 Task: Sort the products by unit price (high first).
Action: Mouse moved to (14, 127)
Screenshot: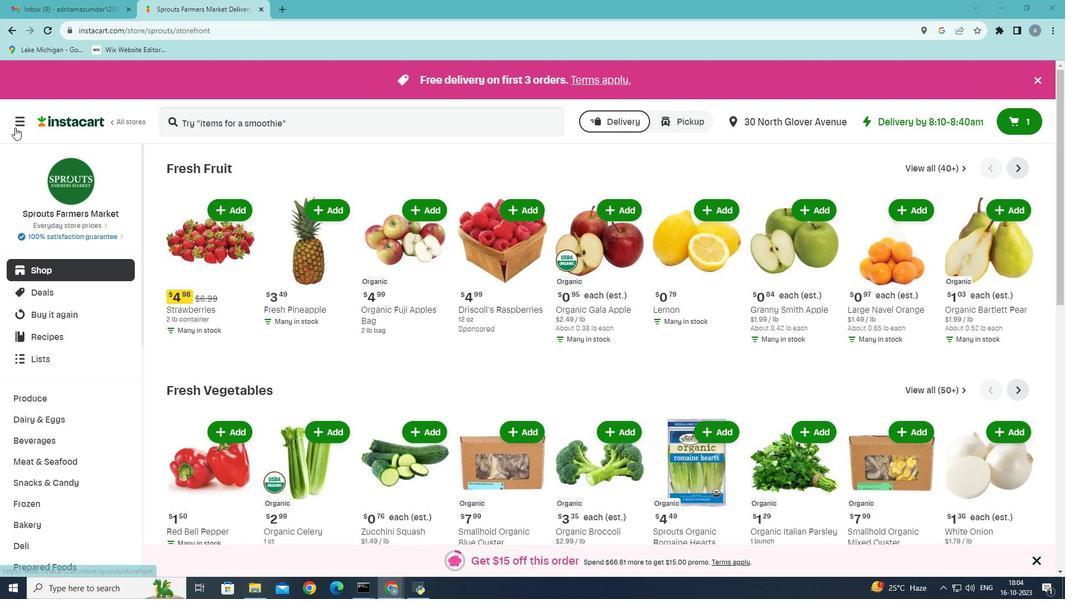 
Action: Mouse pressed left at (14, 127)
Screenshot: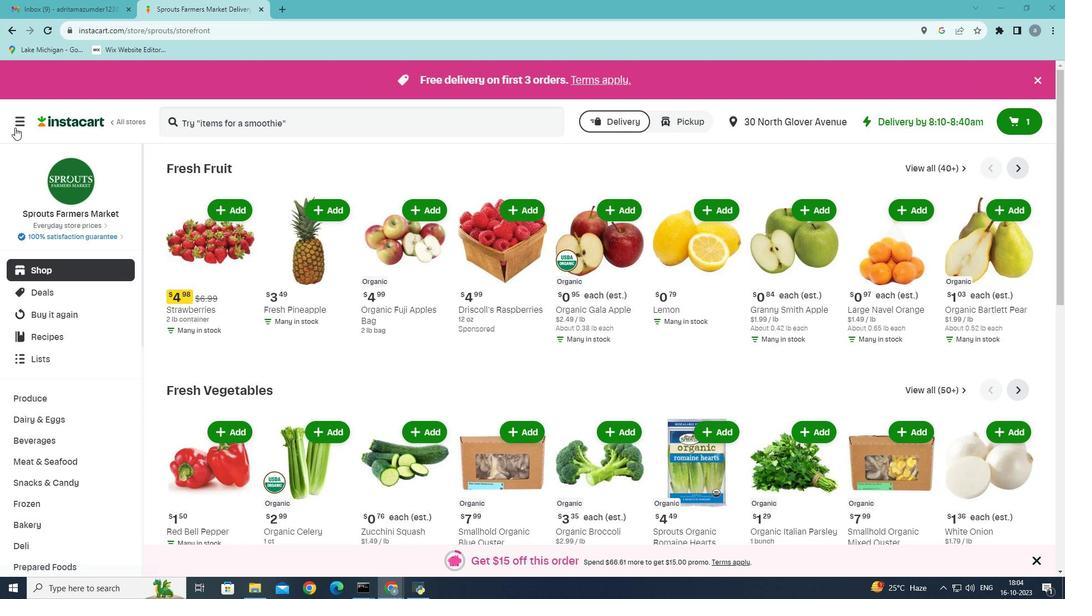 
Action: Mouse moved to (47, 322)
Screenshot: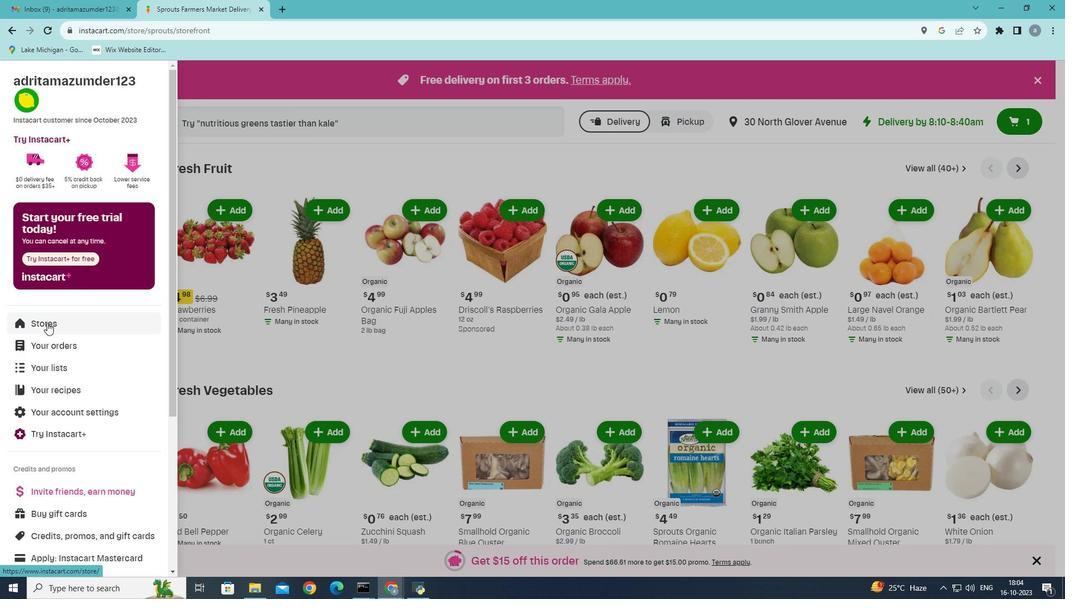 
Action: Mouse pressed left at (47, 322)
Screenshot: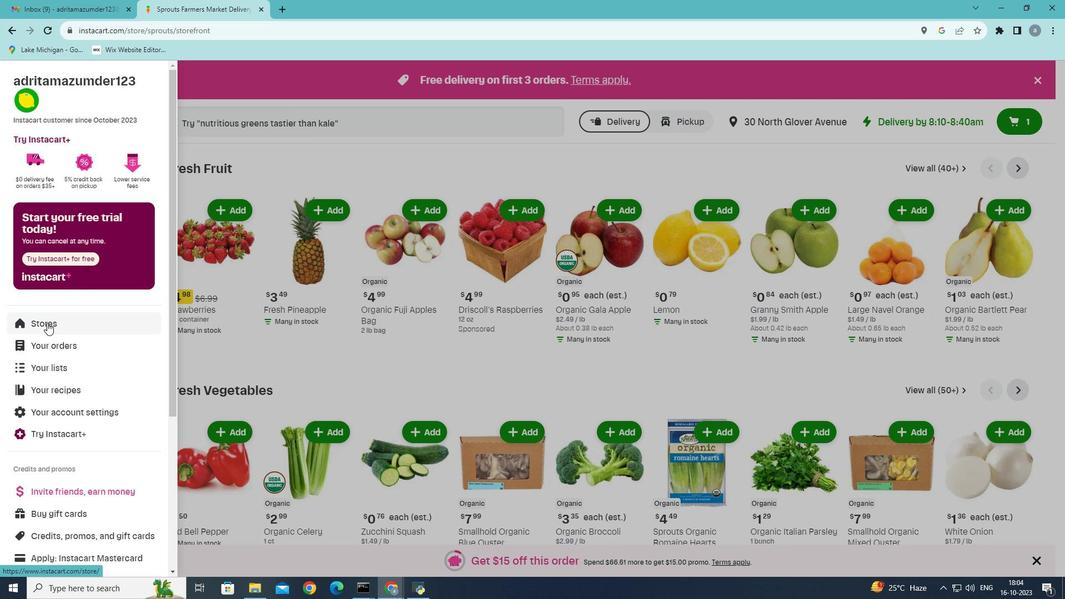 
Action: Mouse moved to (269, 134)
Screenshot: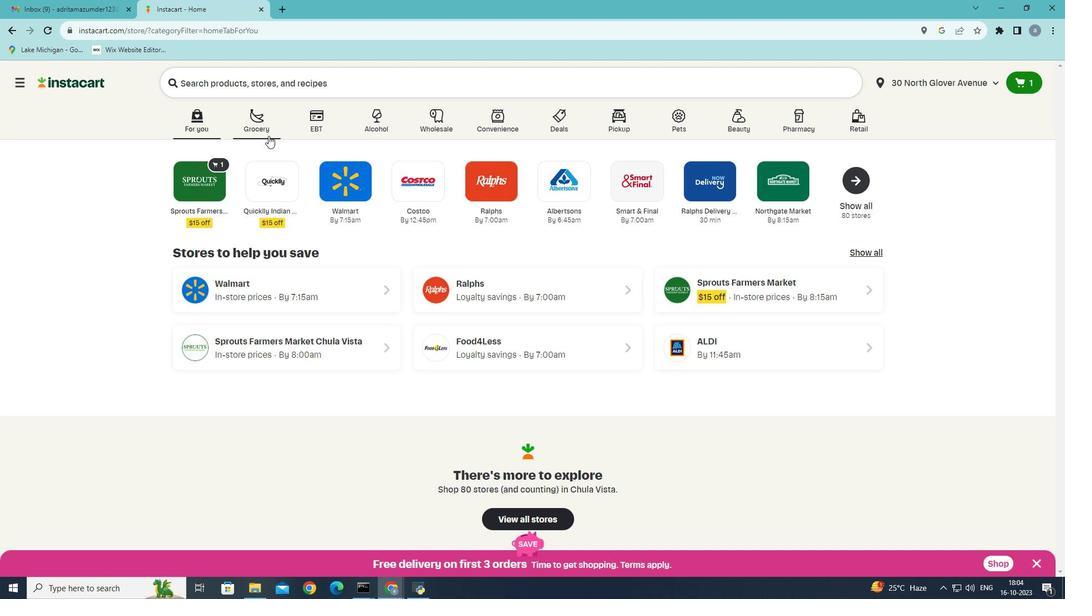 
Action: Mouse pressed left at (269, 134)
Screenshot: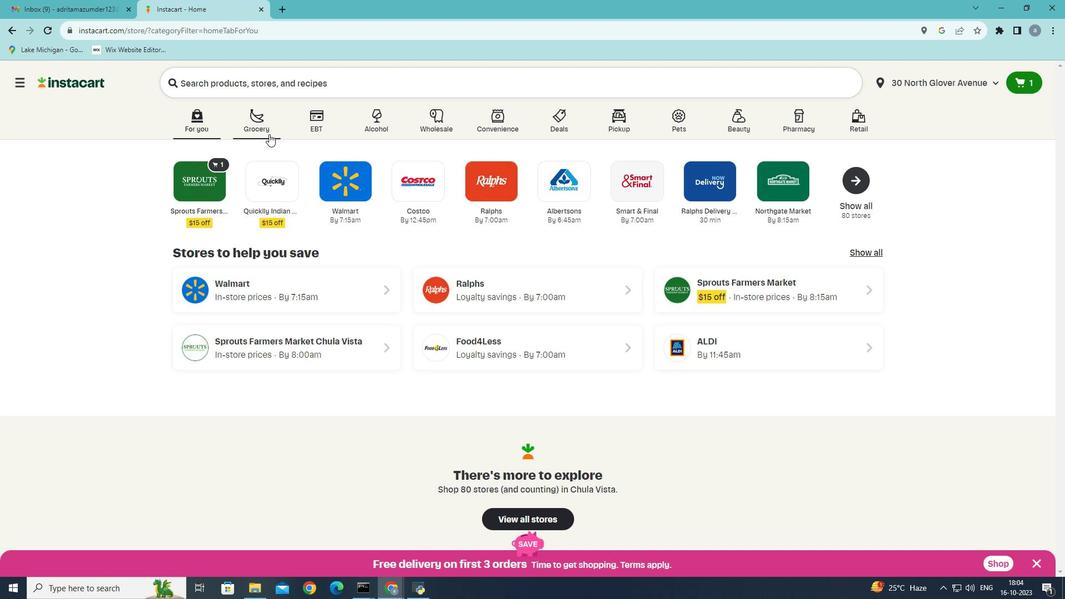
Action: Mouse moved to (295, 183)
Screenshot: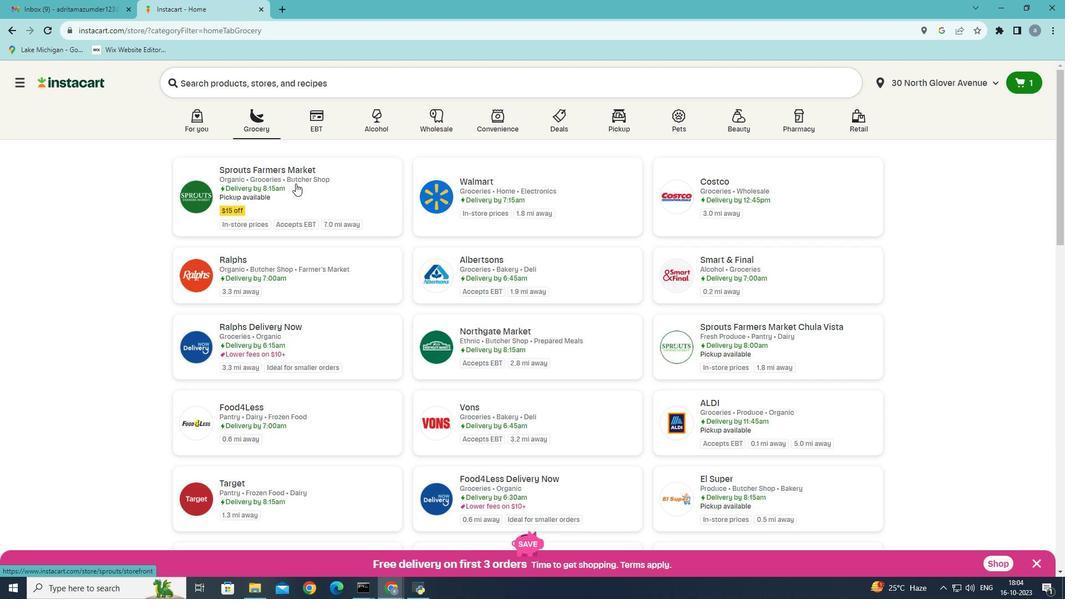 
Action: Mouse pressed left at (295, 183)
Screenshot: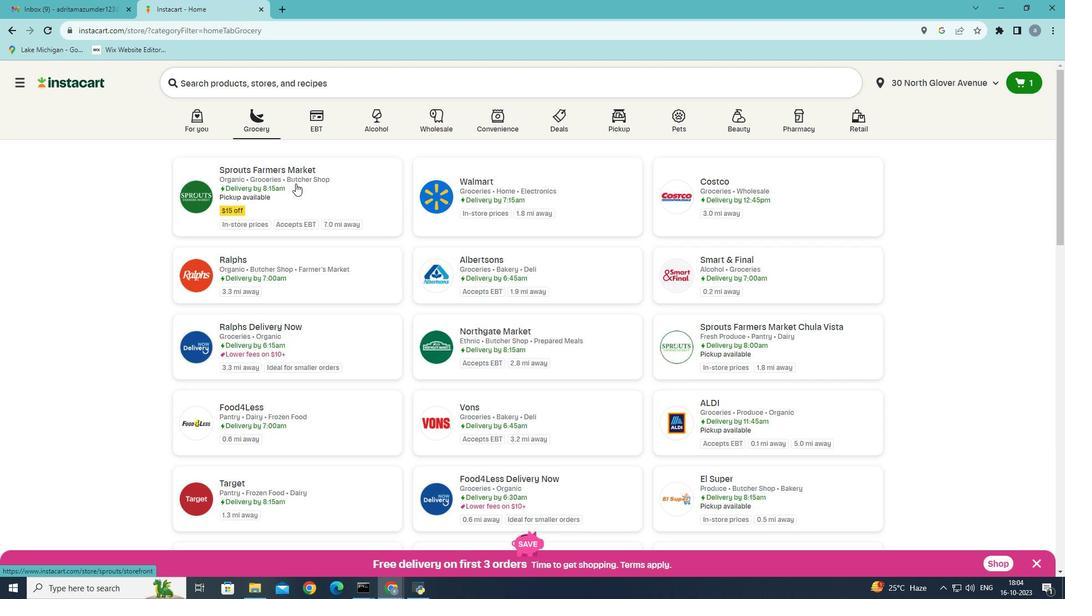 
Action: Mouse moved to (32, 462)
Screenshot: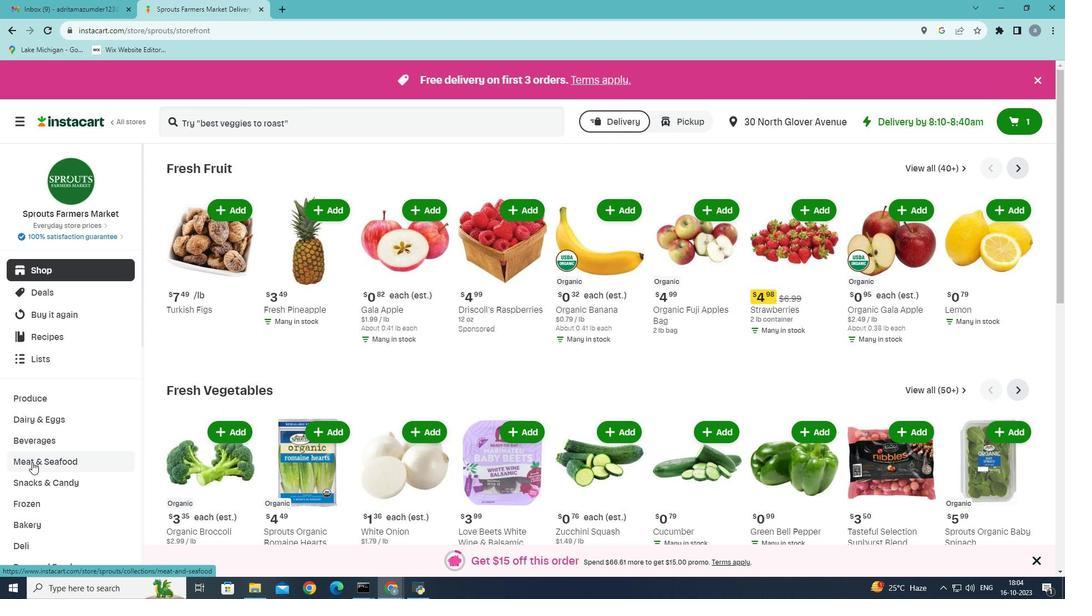 
Action: Mouse pressed left at (32, 462)
Screenshot: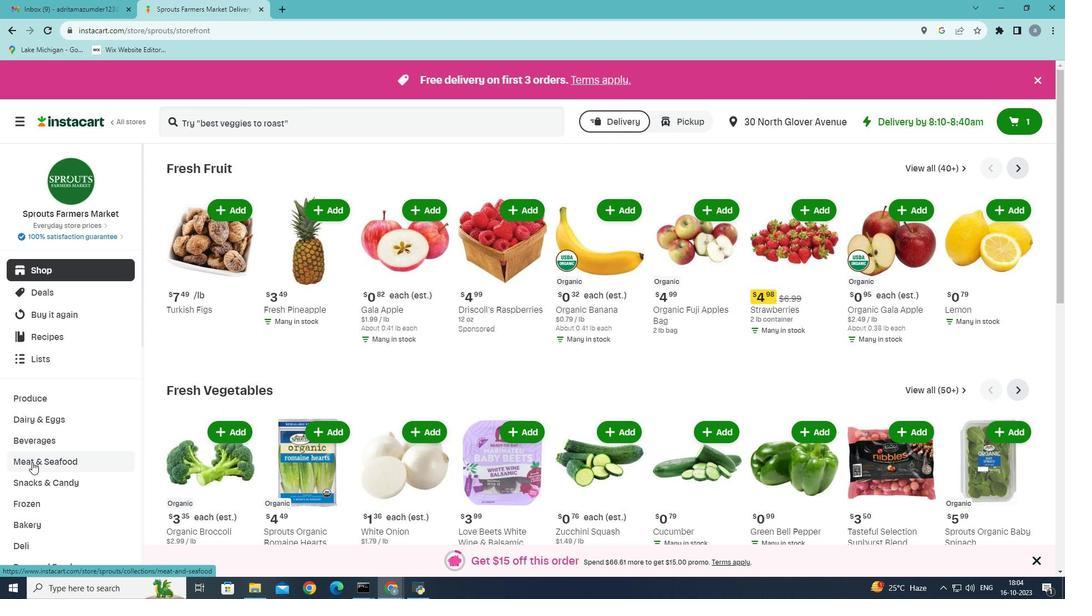 
Action: Mouse moved to (283, 196)
Screenshot: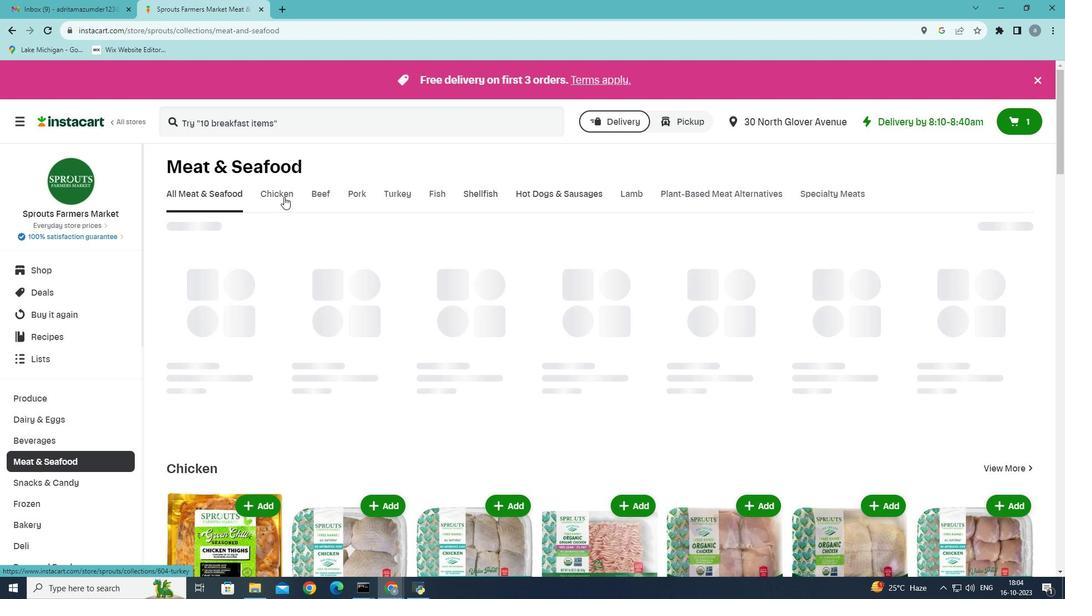 
Action: Mouse pressed left at (283, 196)
Screenshot: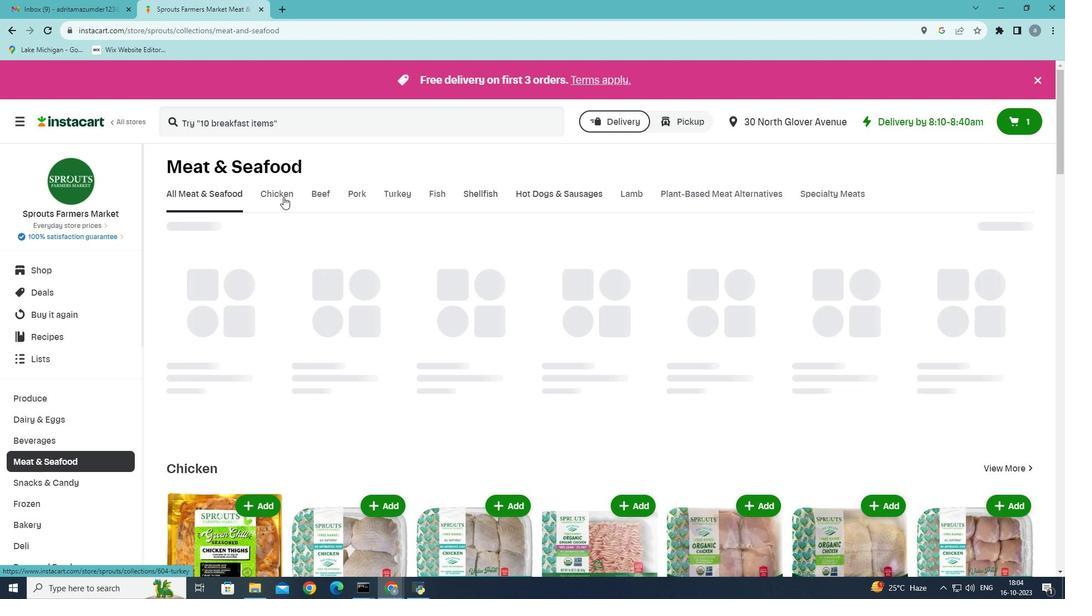 
Action: Mouse moved to (594, 241)
Screenshot: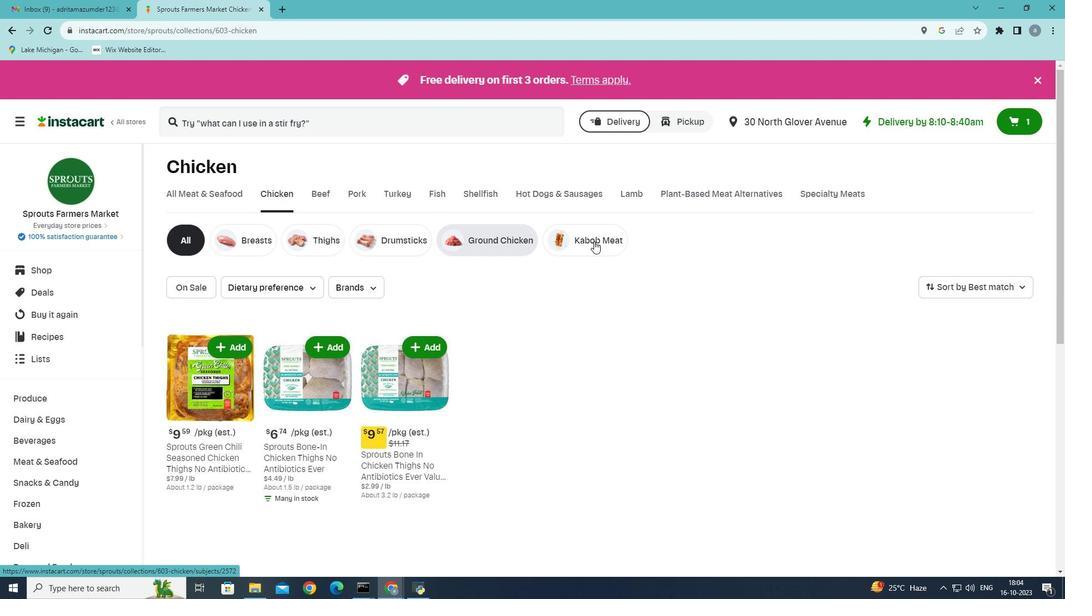 
Action: Mouse pressed left at (594, 241)
Screenshot: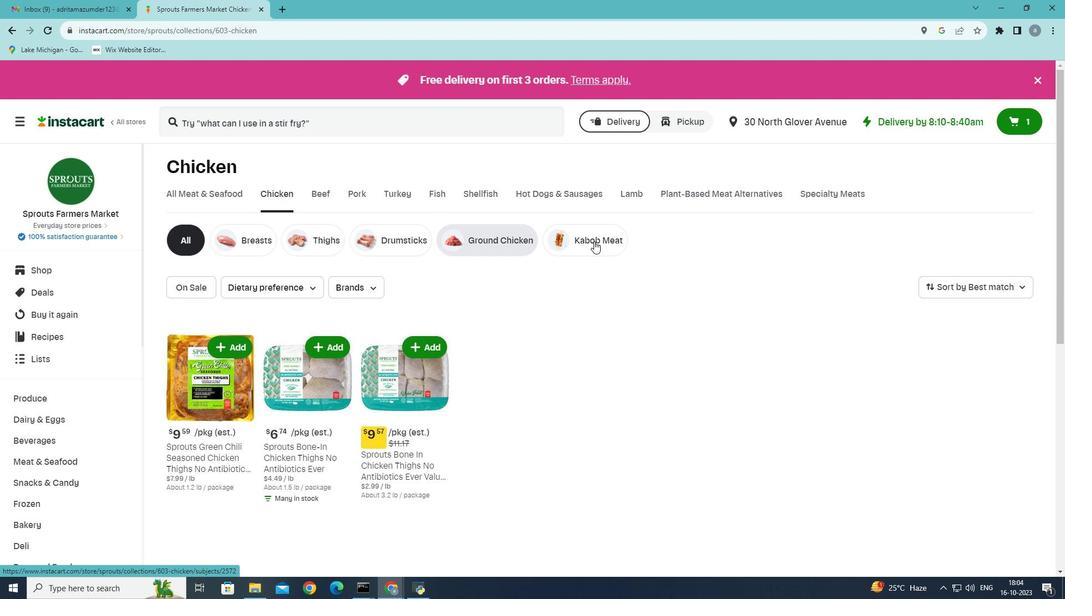 
Action: Mouse moved to (985, 289)
Screenshot: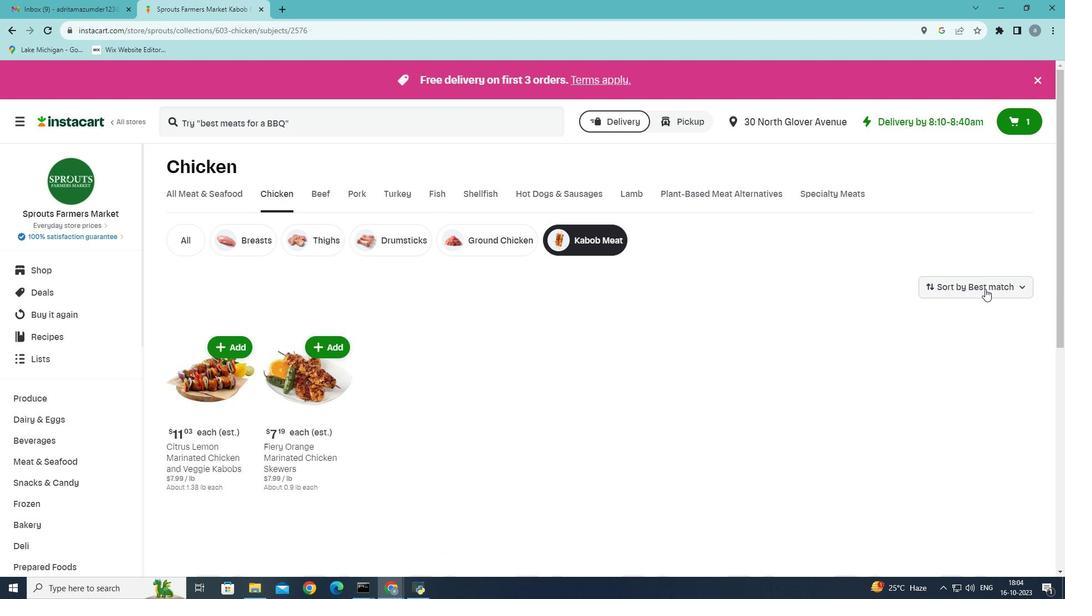 
Action: Mouse pressed left at (985, 289)
Screenshot: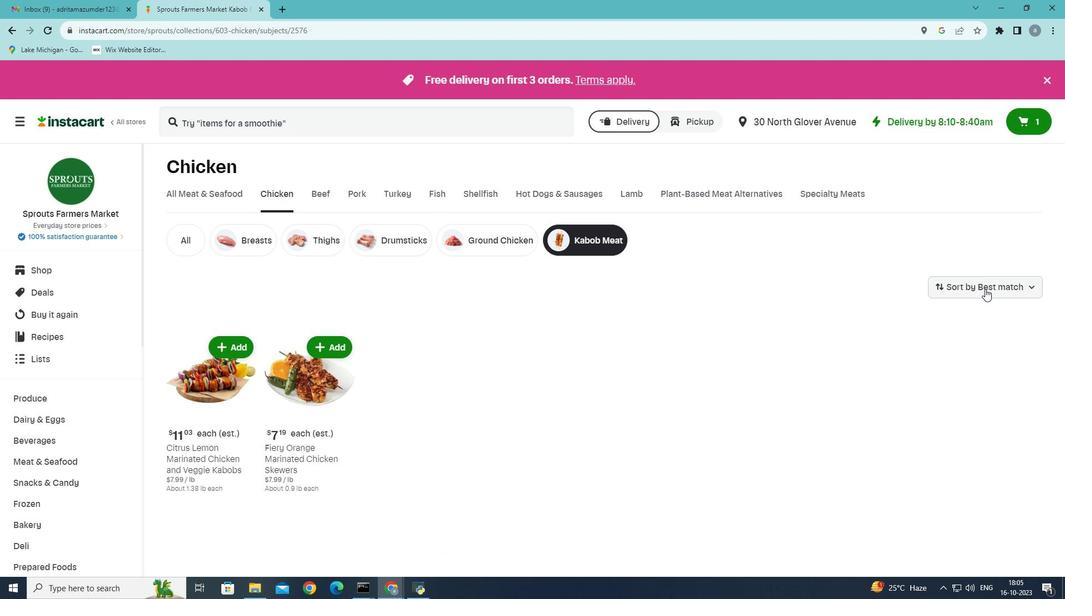
Action: Mouse moved to (998, 366)
Screenshot: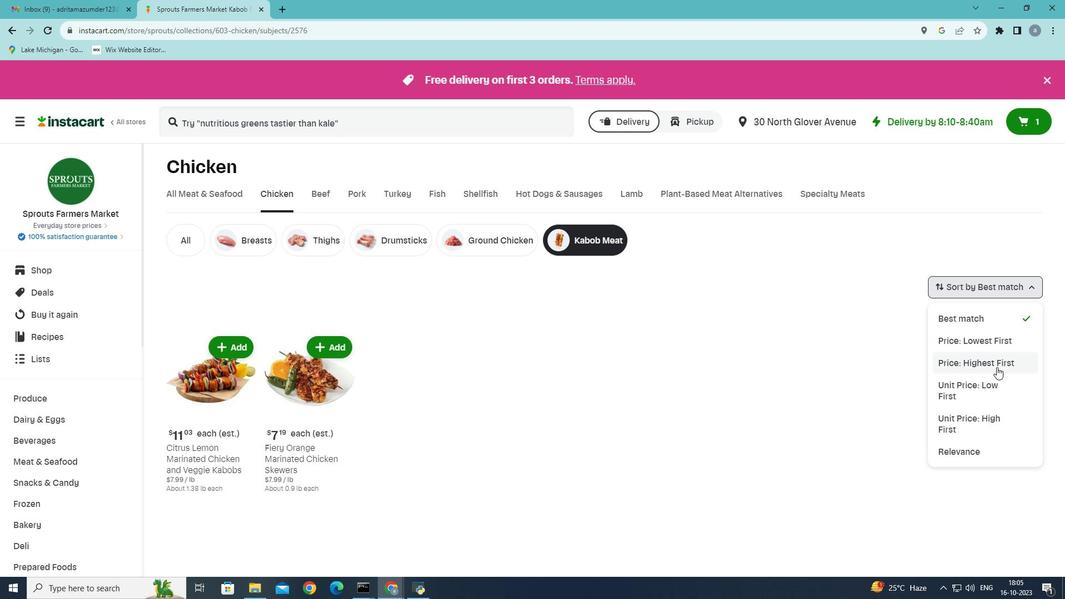 
Action: Mouse pressed left at (998, 366)
Screenshot: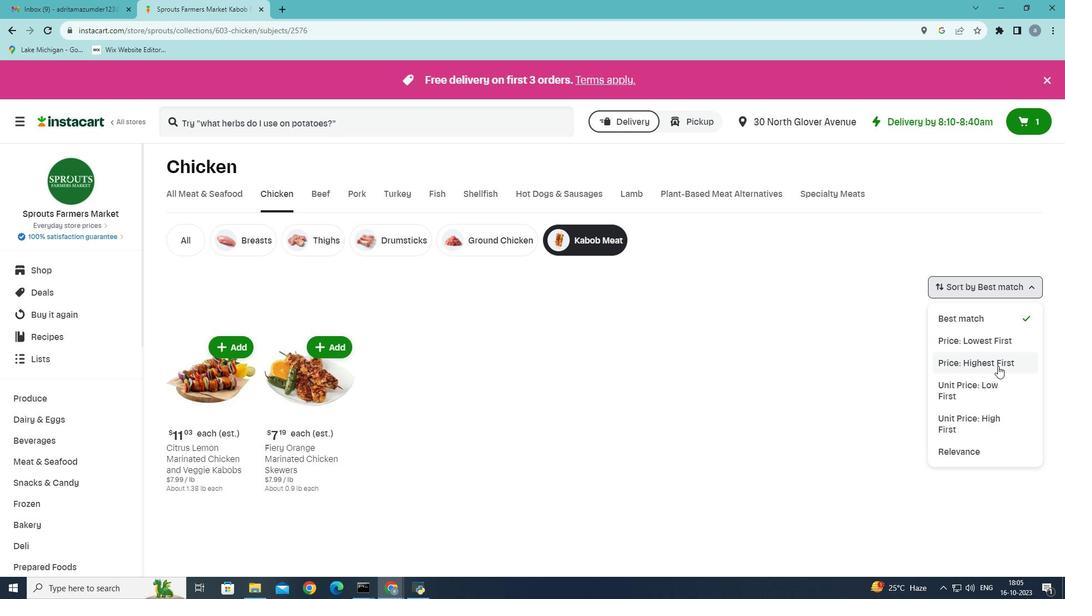 
Action: Mouse moved to (888, 413)
Screenshot: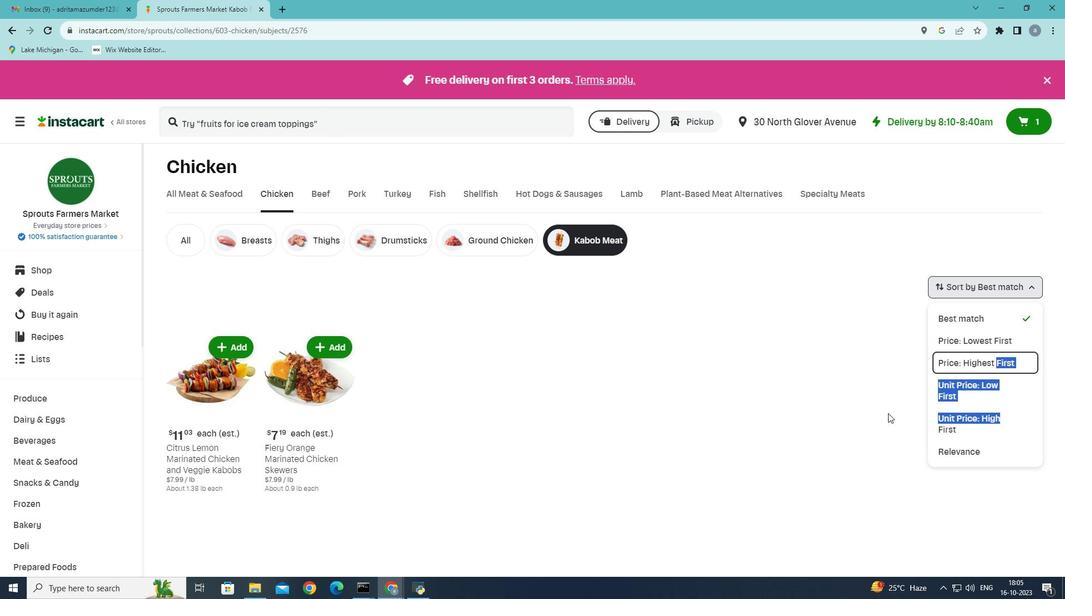 
Action: Mouse pressed left at (888, 413)
Screenshot: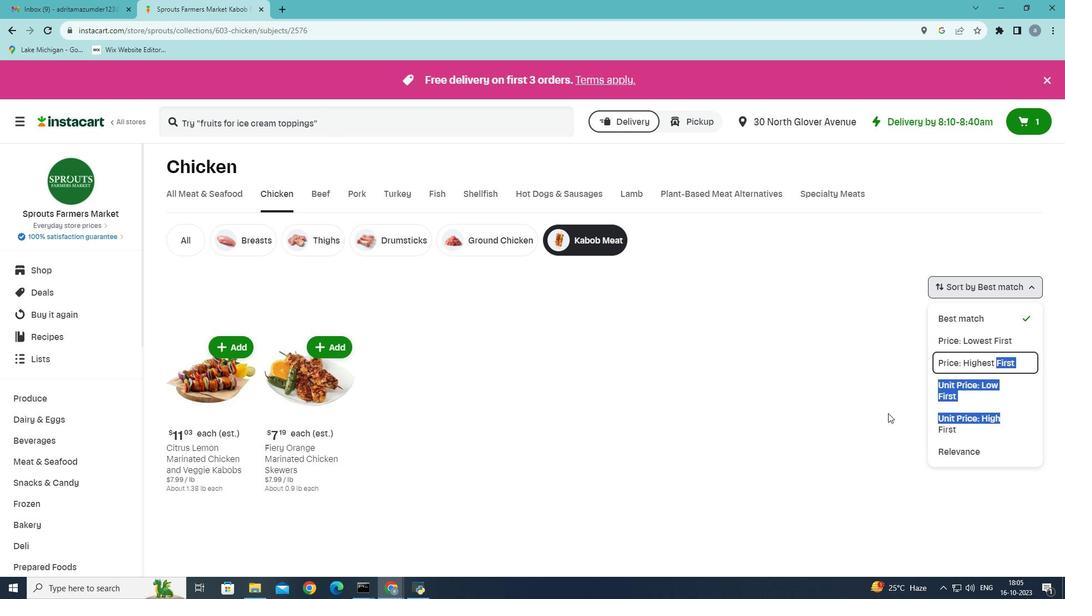 
Action: Mouse moved to (1029, 286)
Screenshot: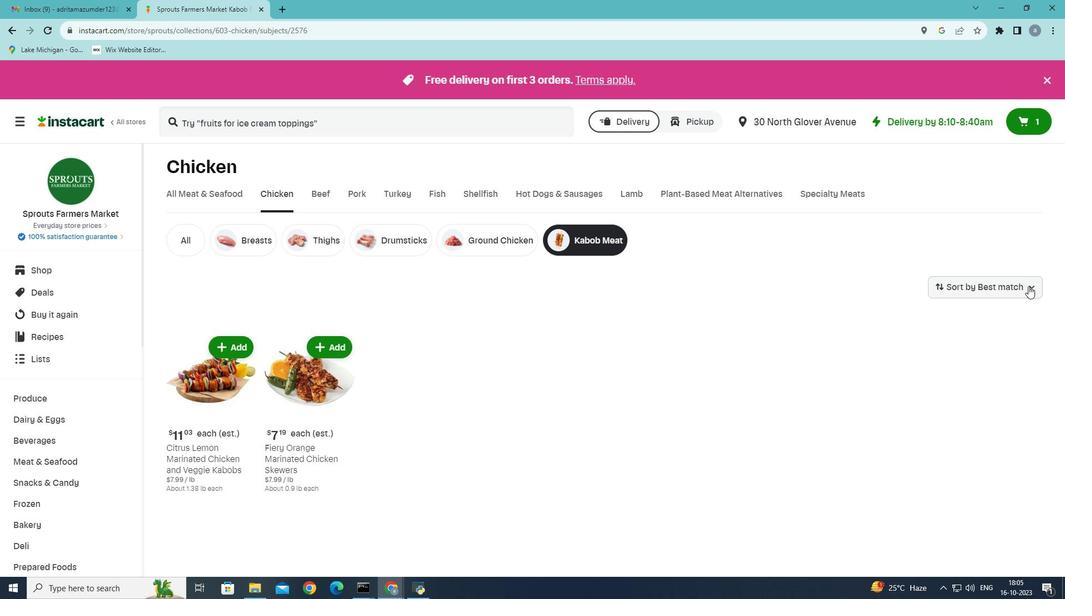 
Action: Mouse pressed left at (1029, 286)
Screenshot: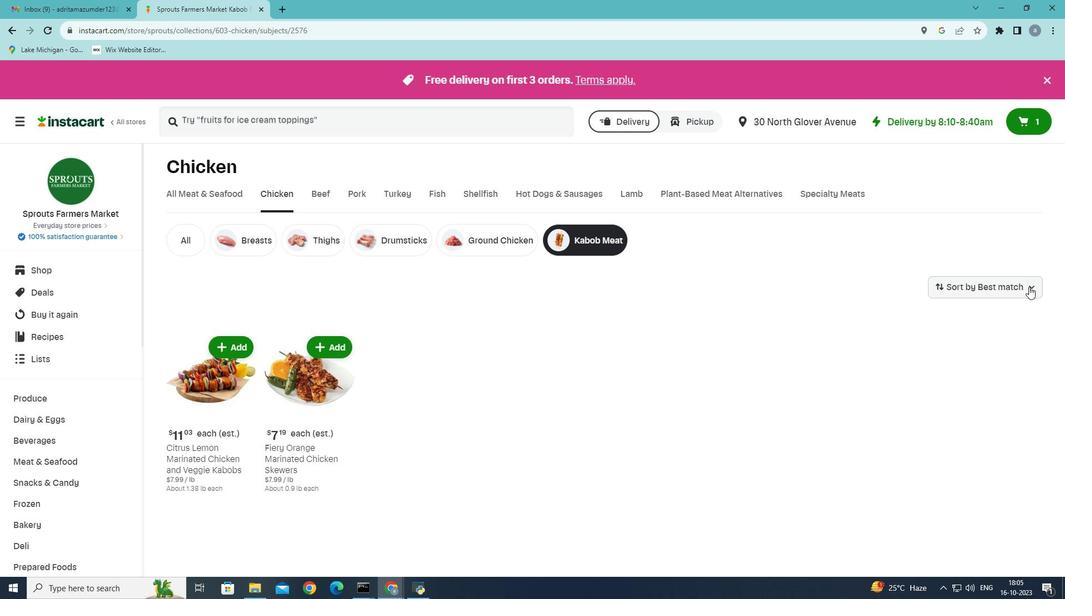 
Action: Mouse moved to (986, 421)
Screenshot: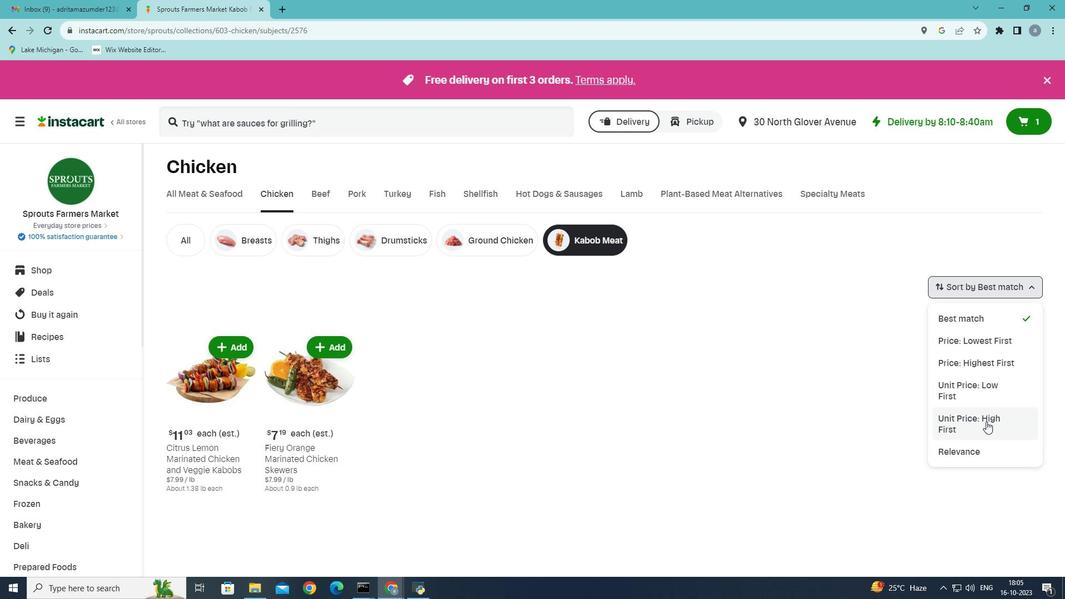 
Action: Mouse pressed left at (986, 421)
Screenshot: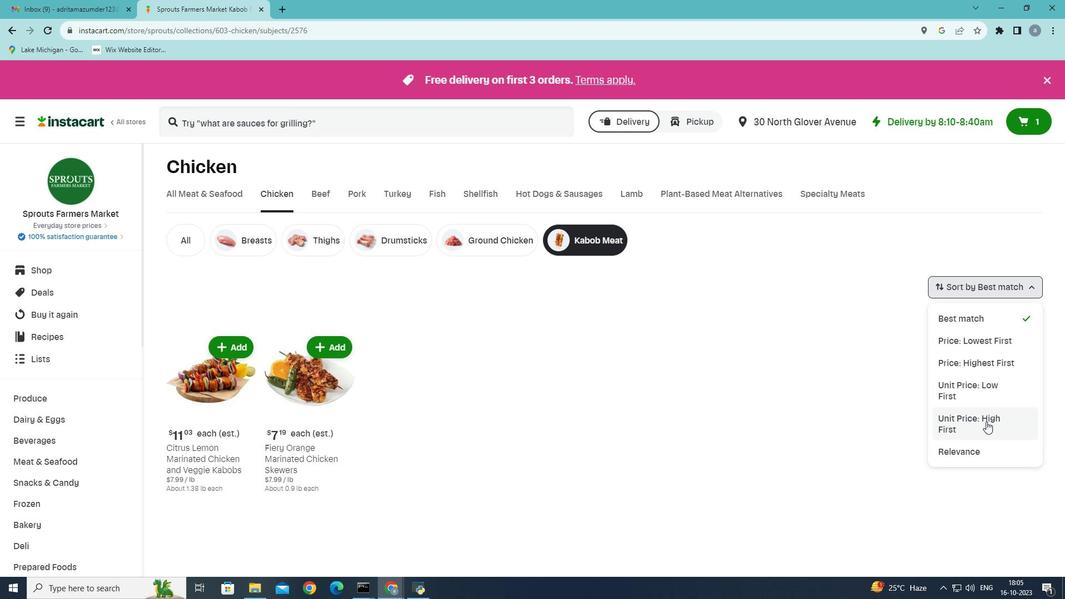
Action: Mouse moved to (502, 340)
Screenshot: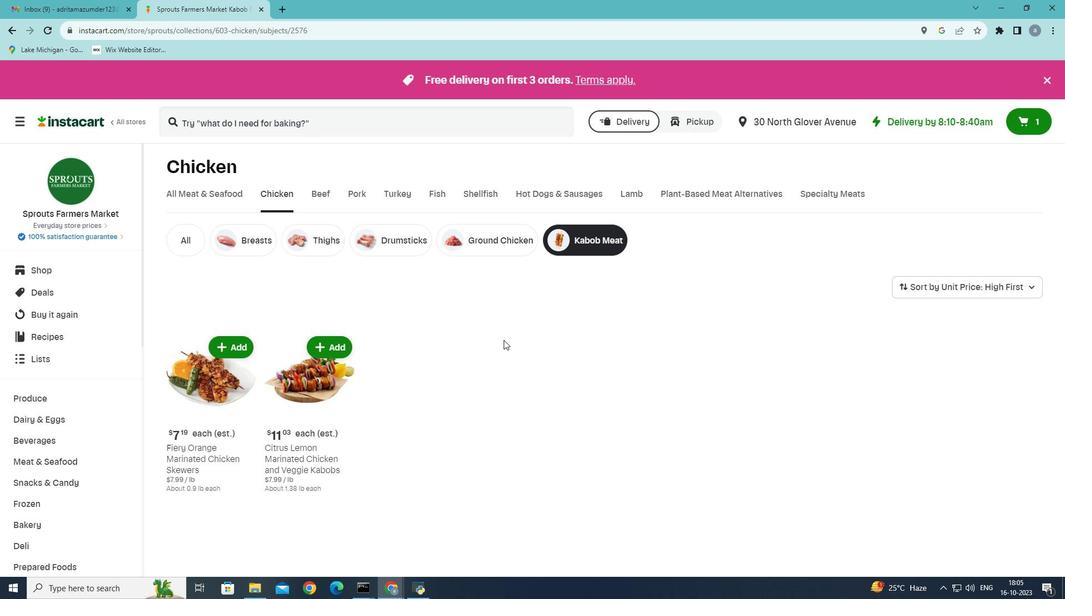 
